 Task: In the  document action plan.txt Use the feature 'and check spelling and grammer' Select the body of letter and change paragraph spacing to  '1.5'Select the word  Good Afternoon and change font size to  25
Action: Mouse moved to (489, 297)
Screenshot: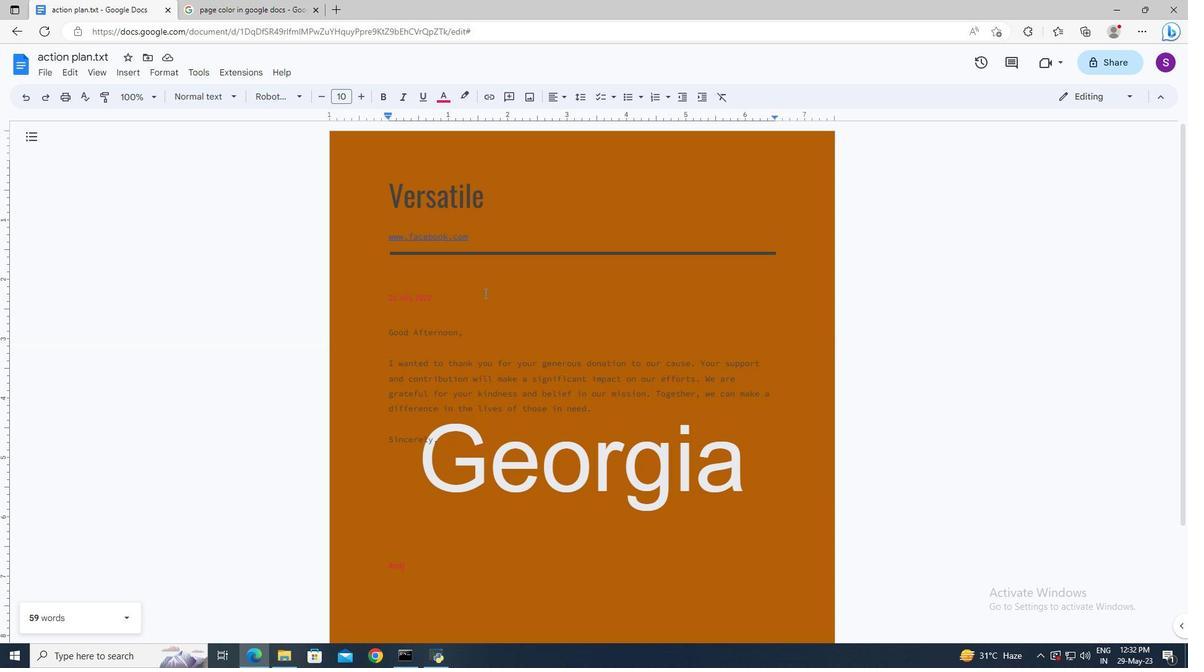 
Action: Mouse pressed left at (489, 297)
Screenshot: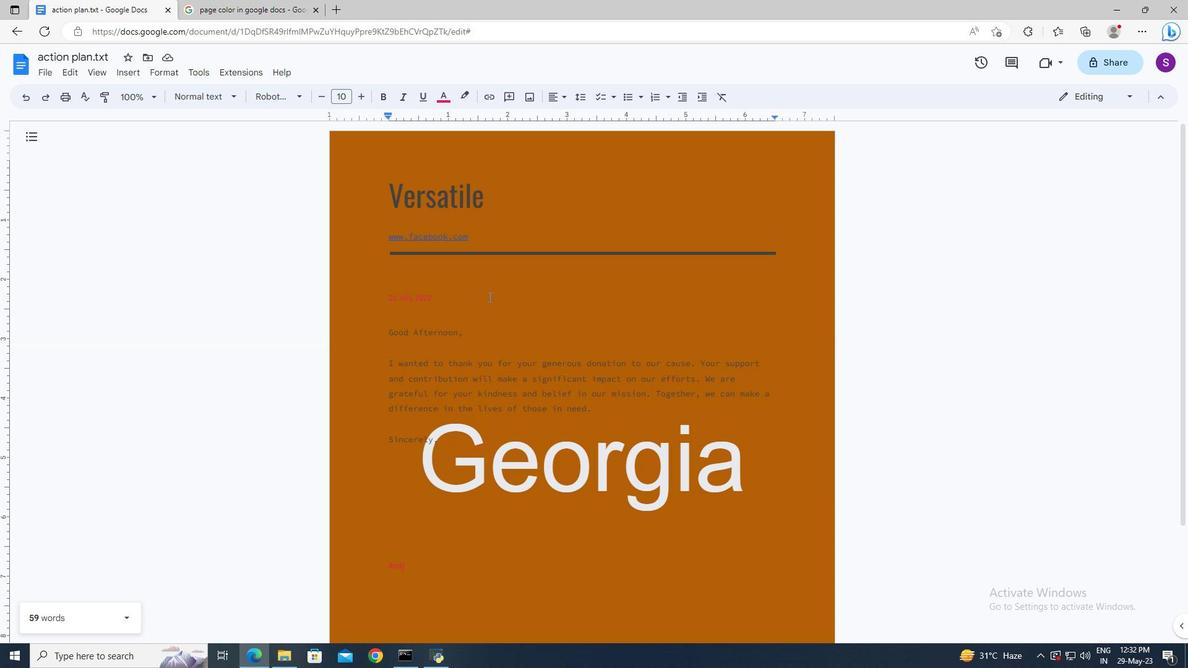 
Action: Mouse moved to (209, 69)
Screenshot: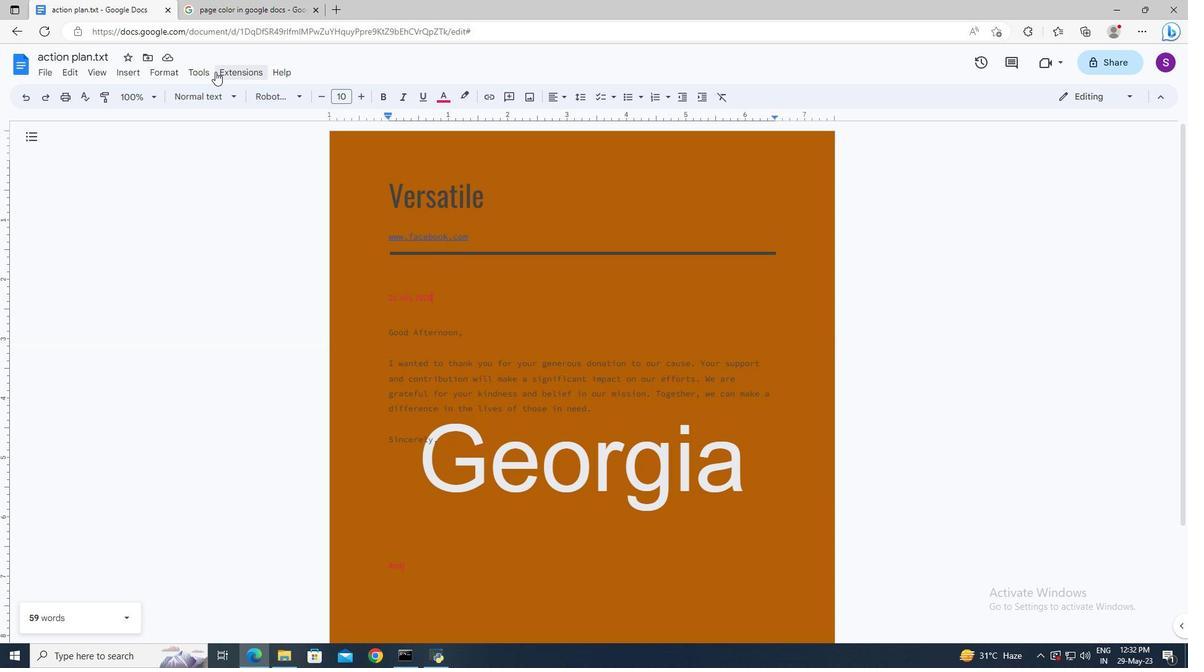 
Action: Mouse pressed left at (209, 69)
Screenshot: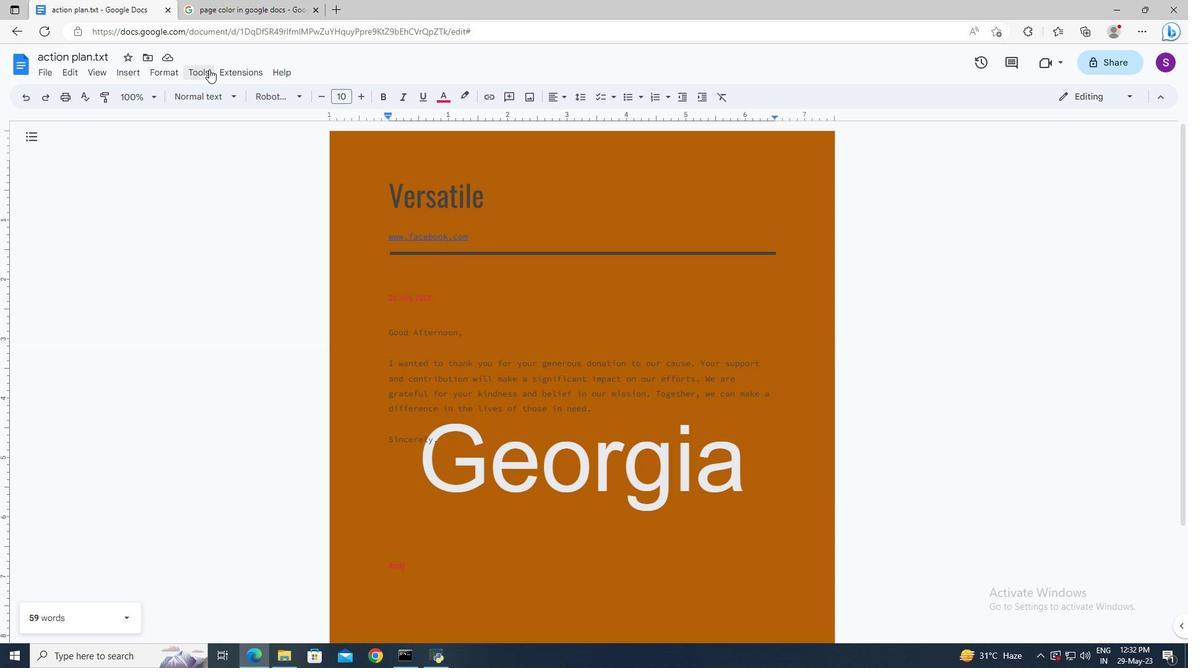 
Action: Mouse moved to (441, 100)
Screenshot: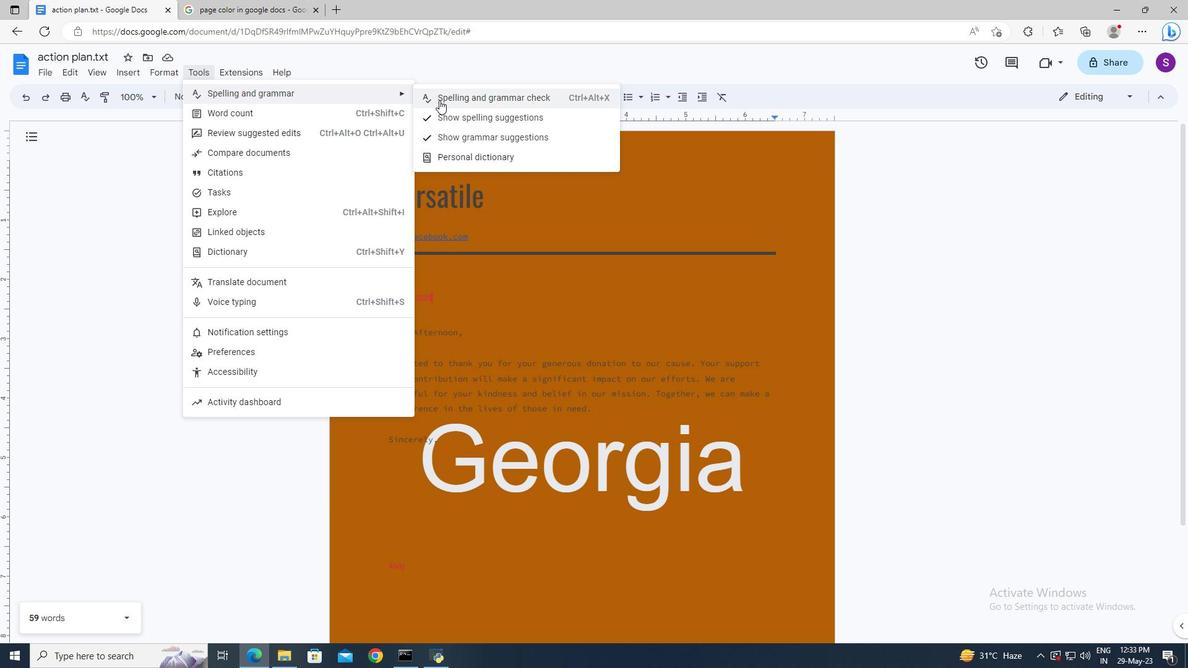 
Action: Mouse pressed left at (441, 100)
Screenshot: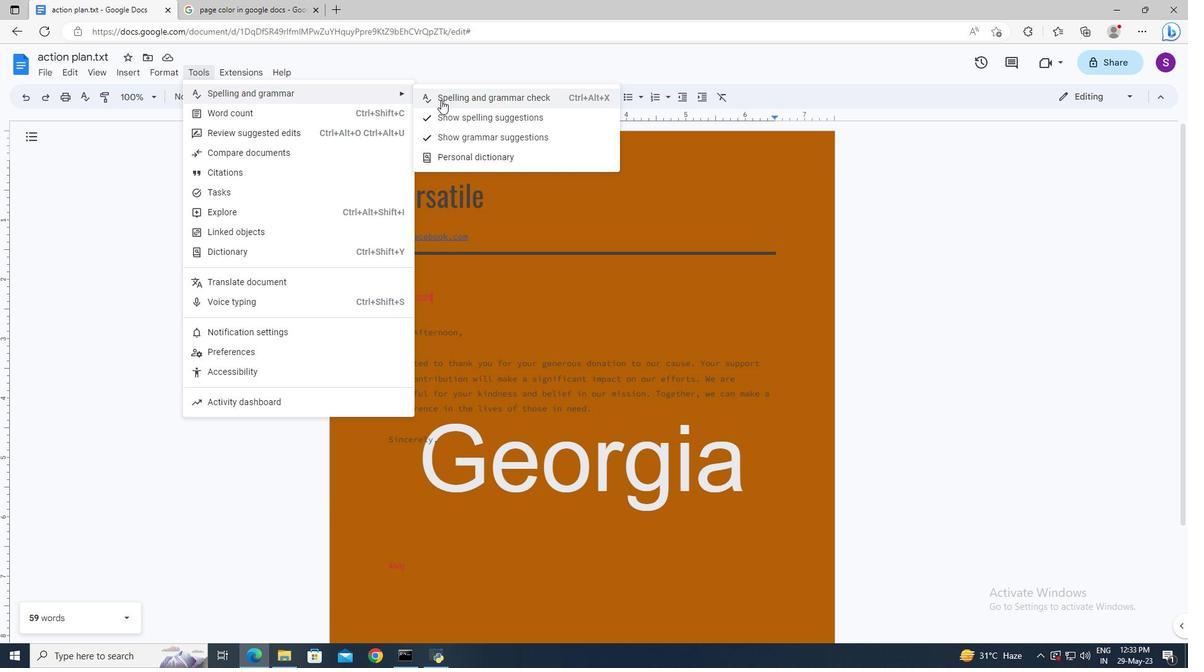
Action: Mouse moved to (389, 364)
Screenshot: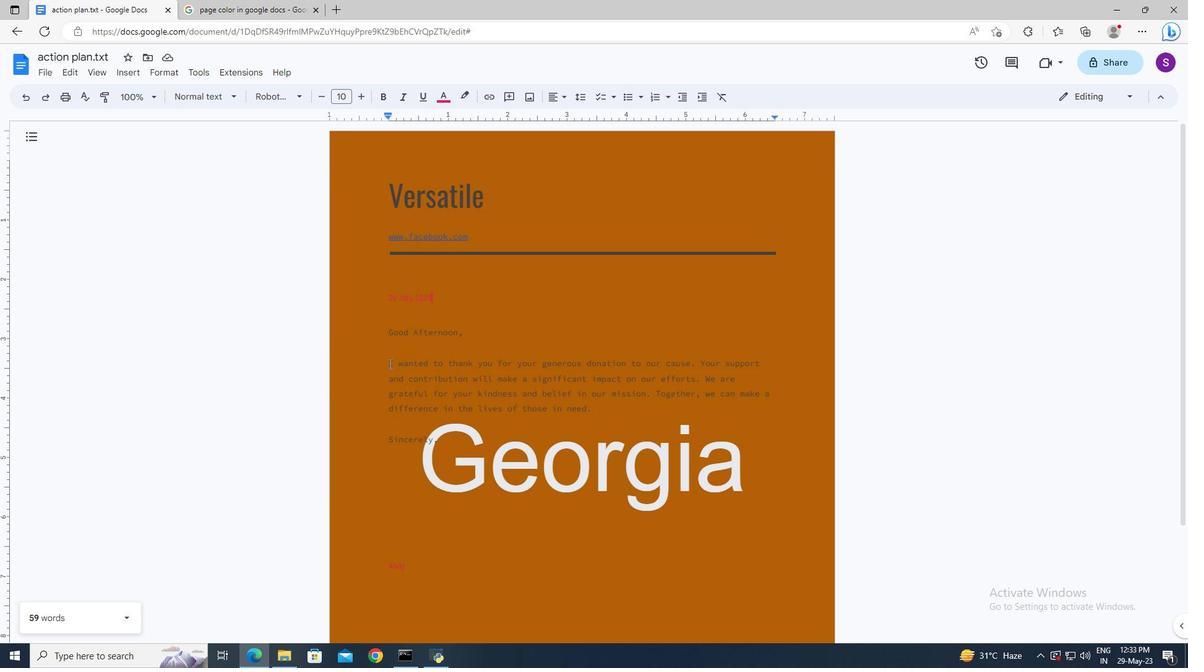 
Action: Mouse pressed left at (389, 364)
Screenshot: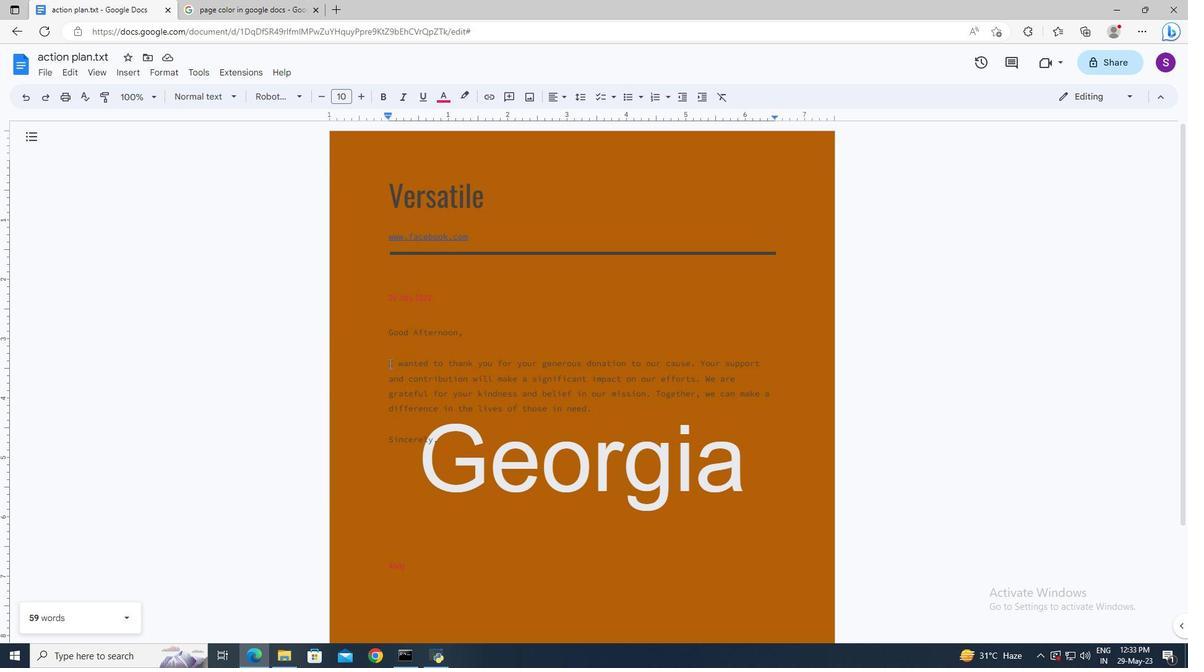 
Action: Key pressed <Key.shift><Key.down><Key.down><Key.down><Key.down>
Screenshot: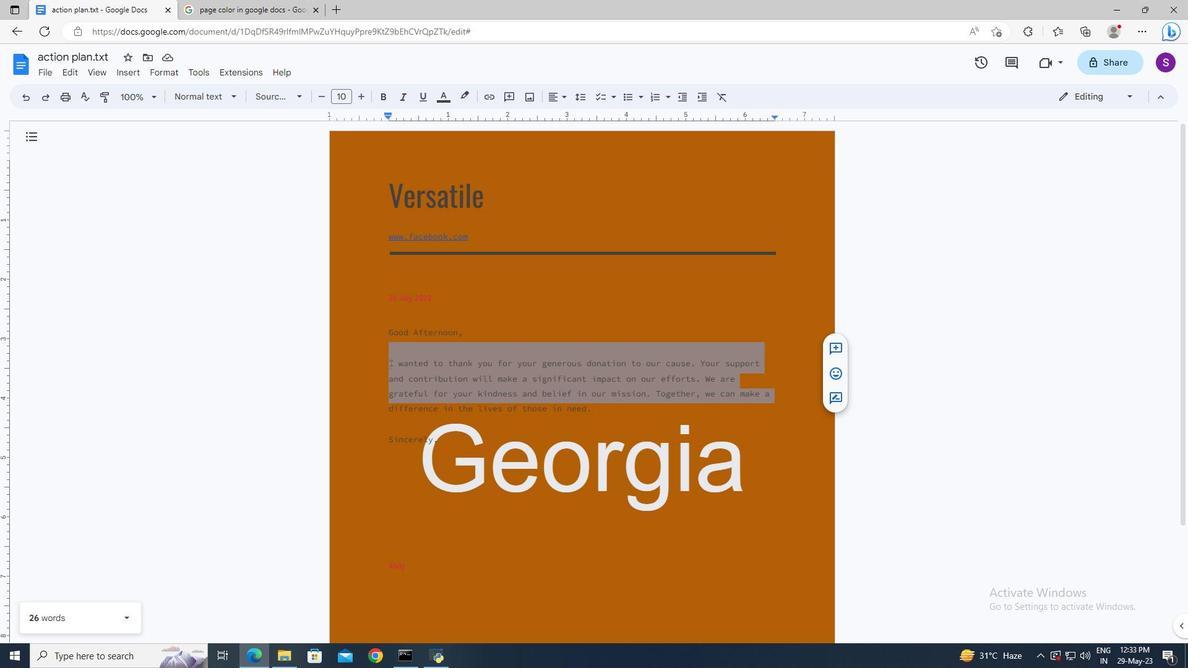 
Action: Mouse moved to (577, 96)
Screenshot: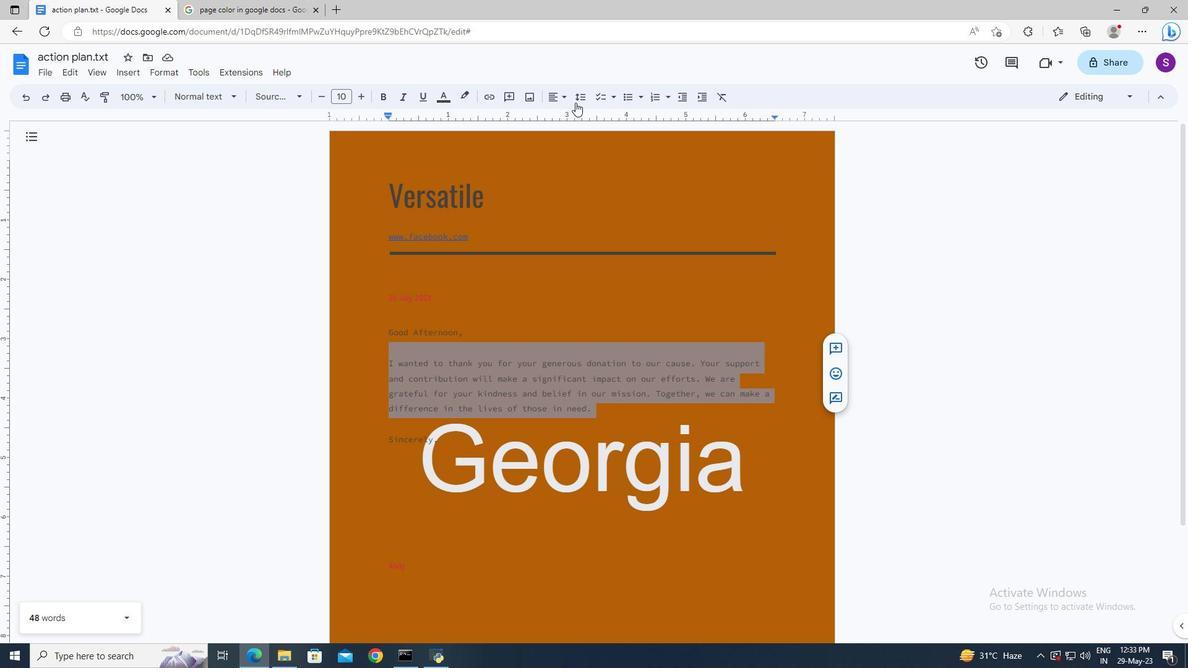 
Action: Mouse pressed left at (577, 96)
Screenshot: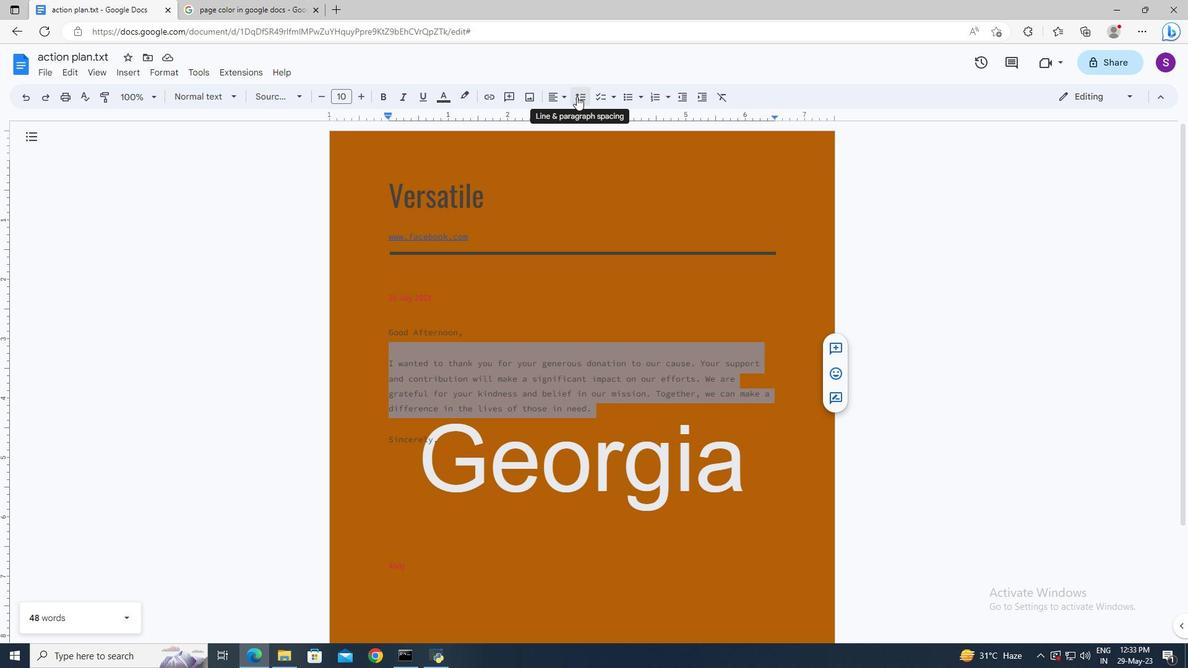 
Action: Mouse moved to (595, 160)
Screenshot: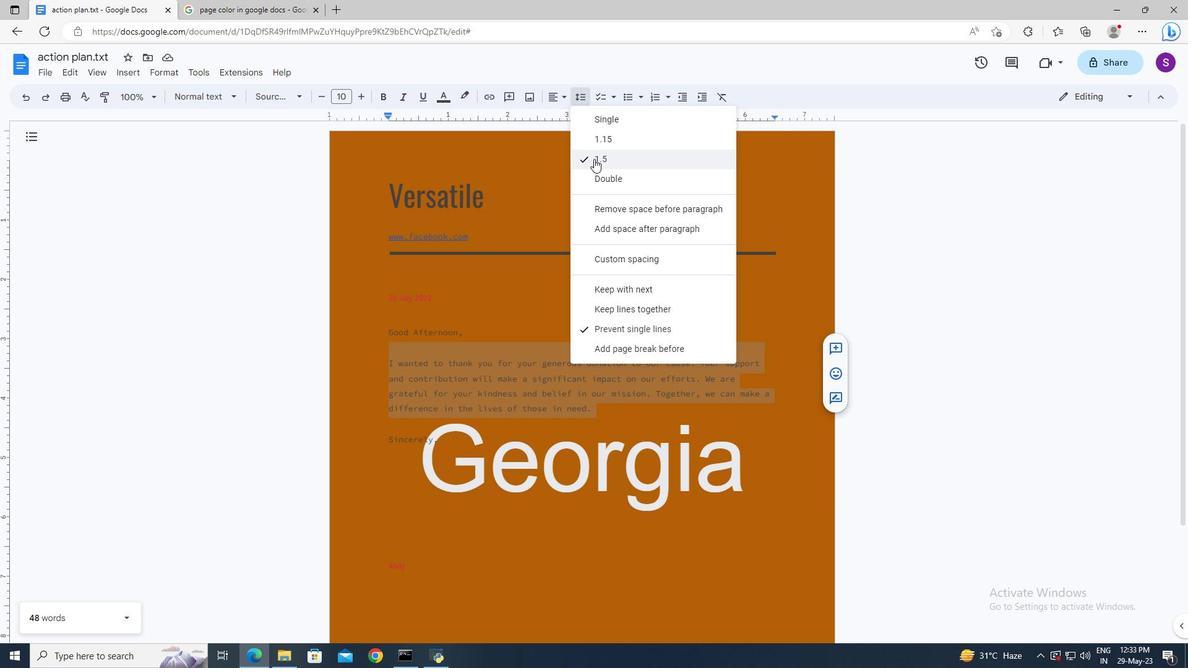 
Action: Mouse pressed left at (595, 160)
Screenshot: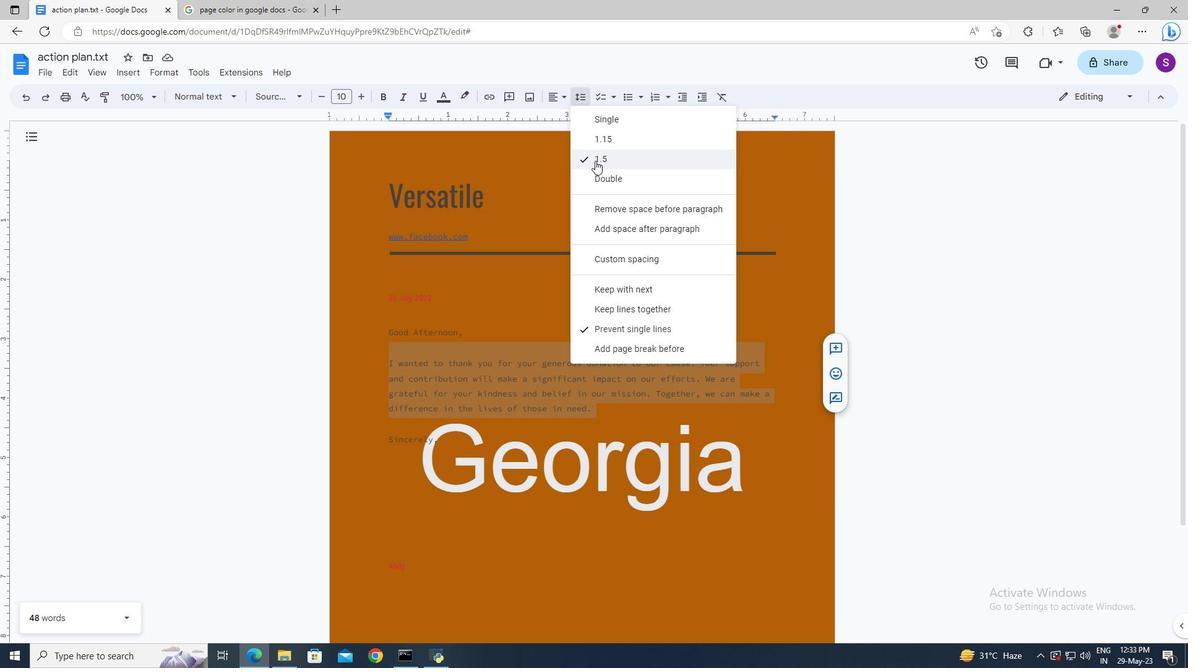 
Action: Mouse moved to (598, 161)
Screenshot: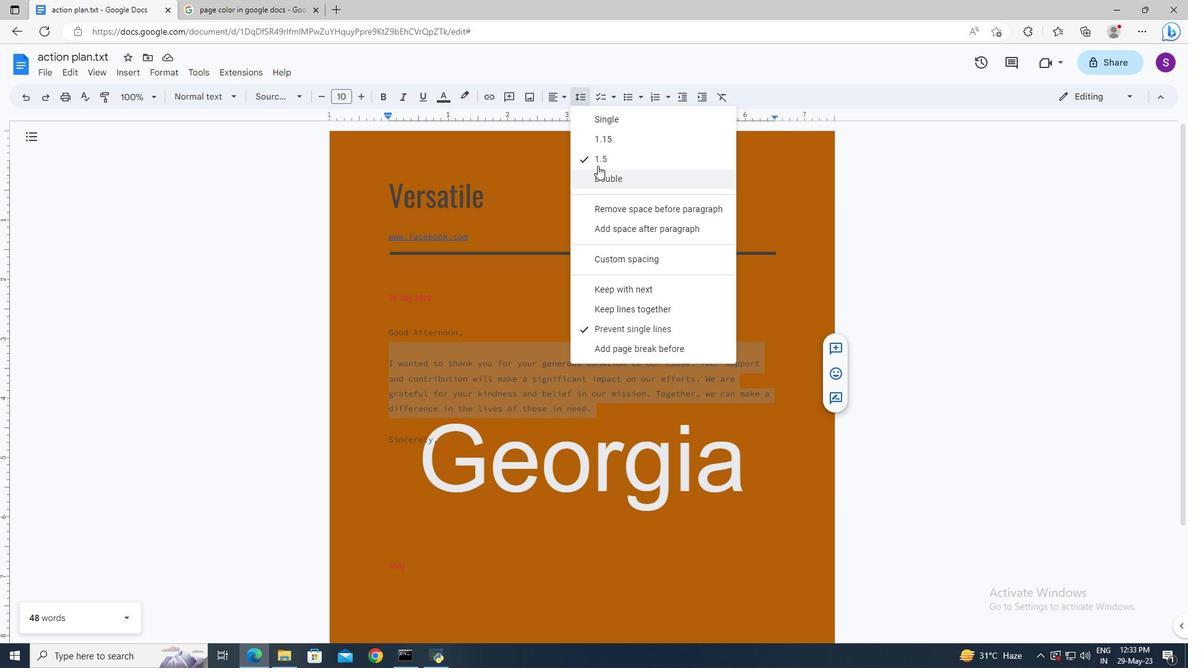 
Action: Mouse pressed left at (598, 161)
Screenshot: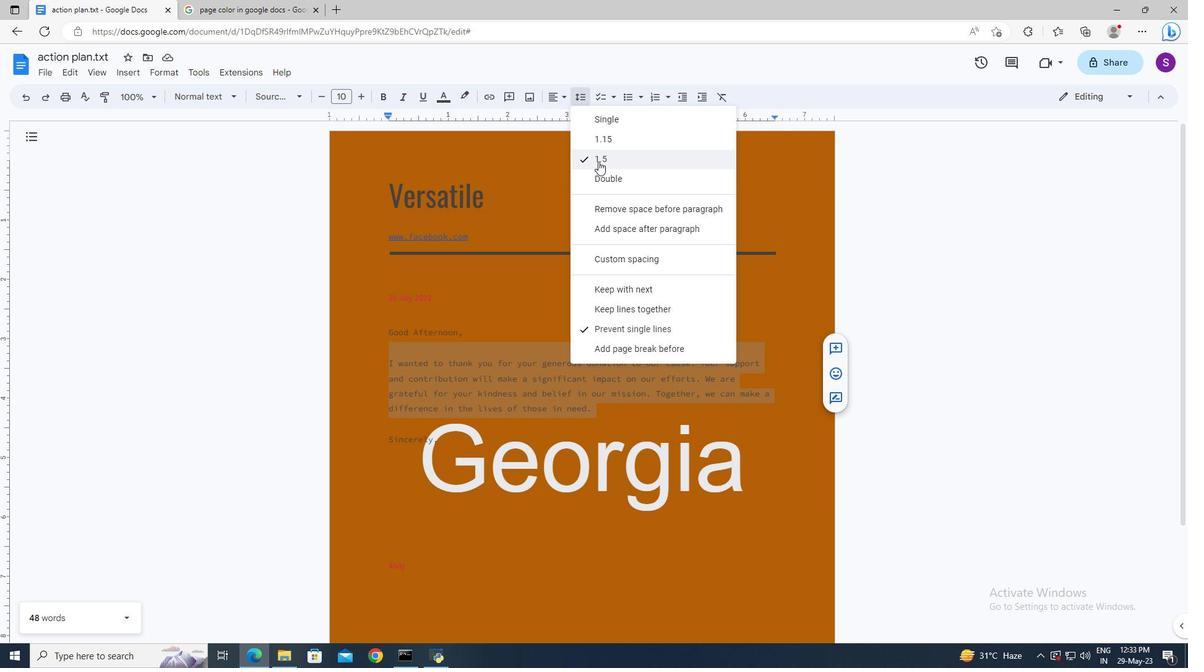 
Action: Mouse moved to (385, 331)
Screenshot: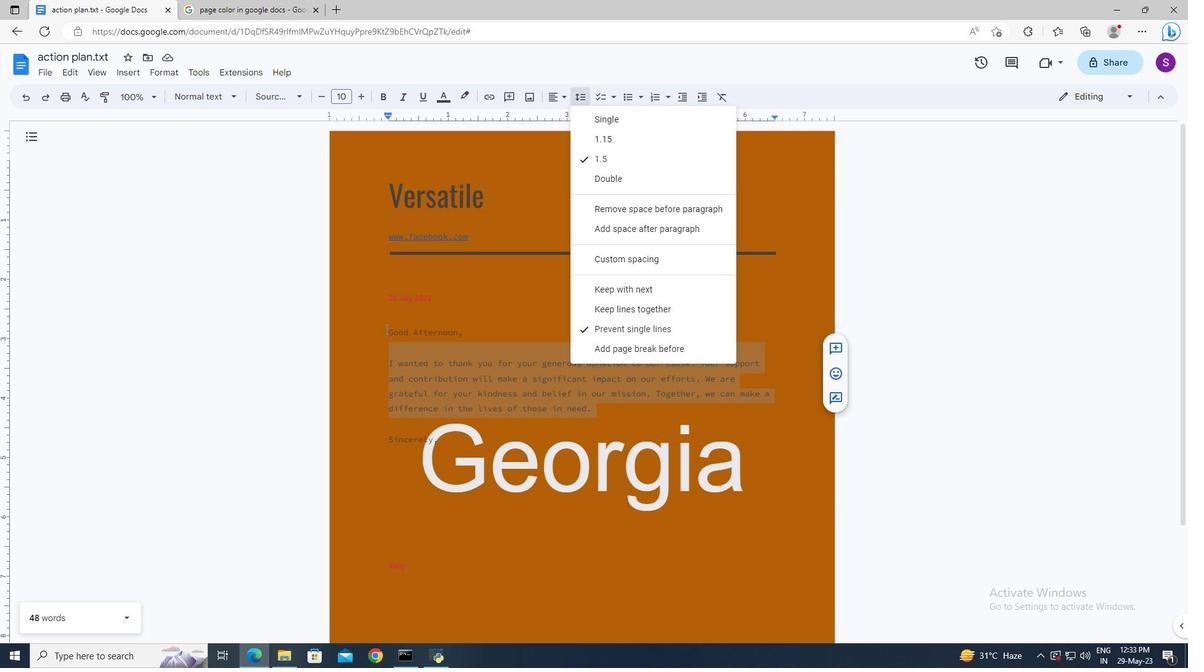 
Action: Mouse pressed left at (385, 331)
Screenshot: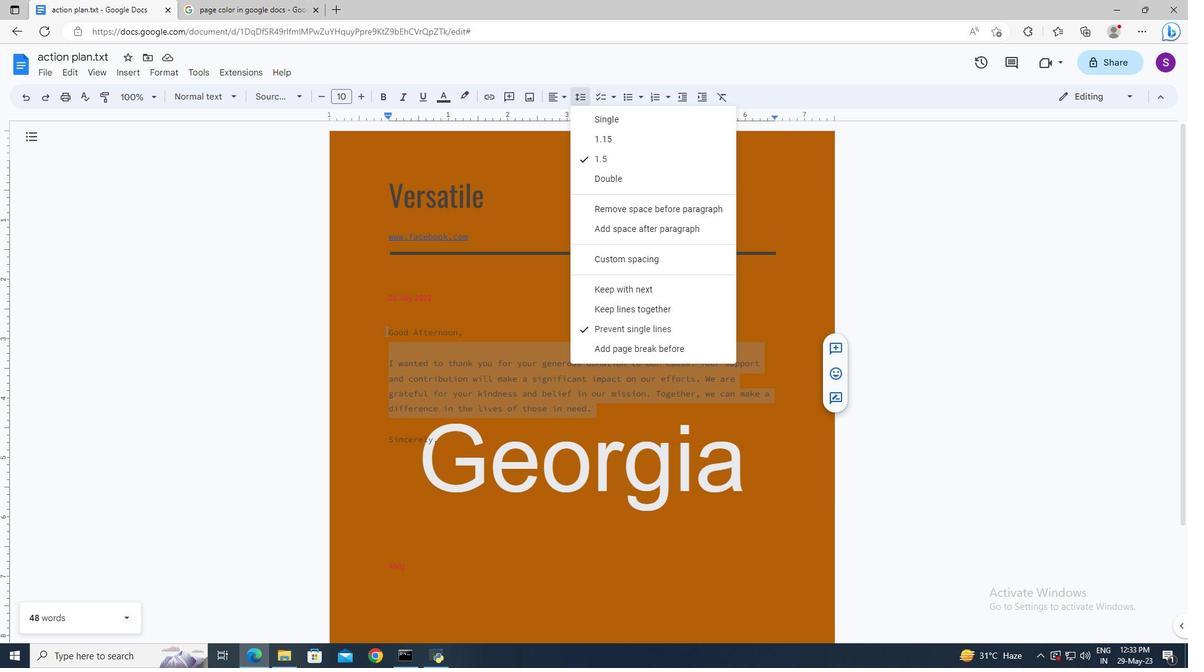
Action: Mouse moved to (434, 338)
Screenshot: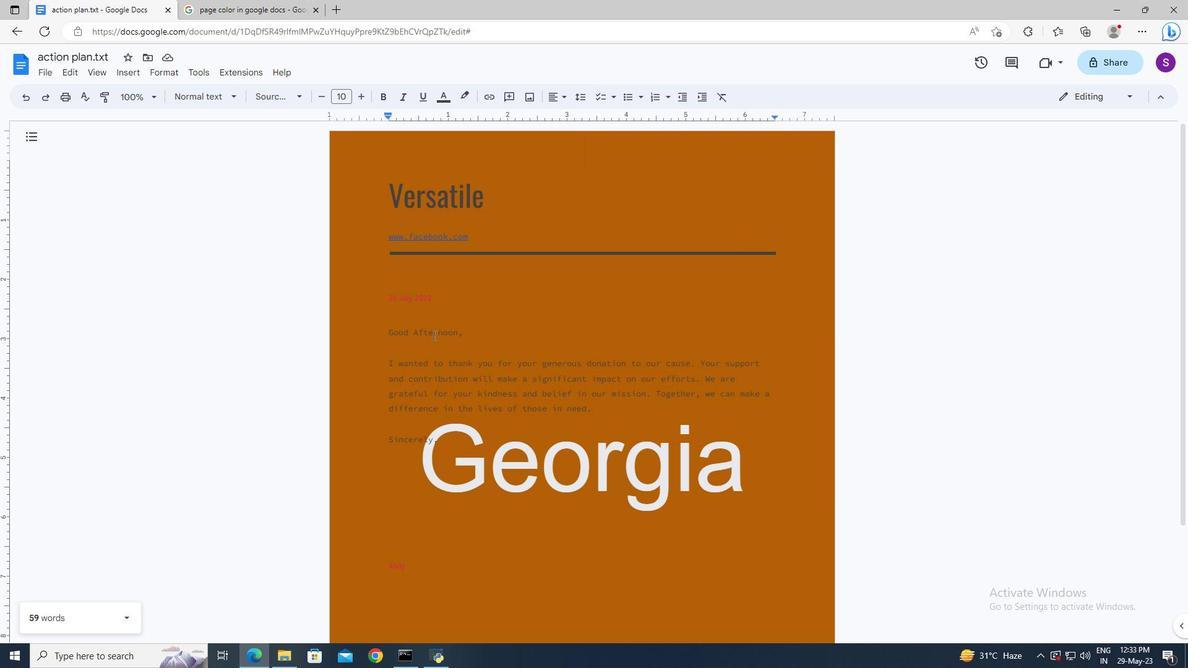 
Action: Key pressed <Key.shift><Key.right><Key.end>
Screenshot: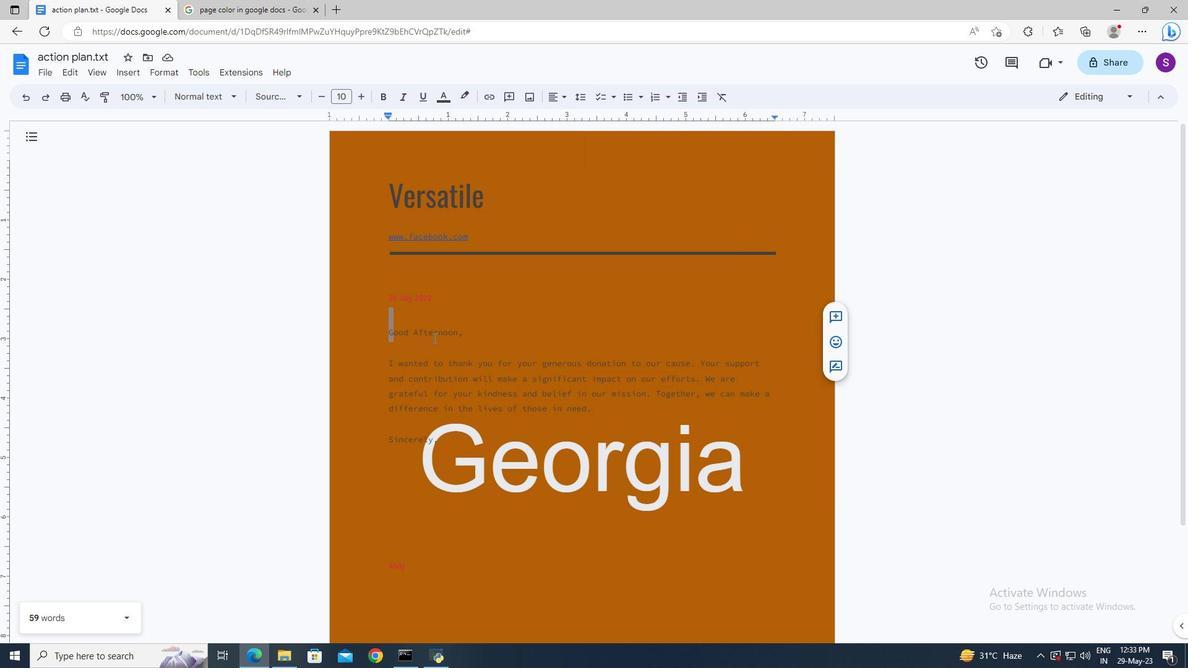 
Action: Mouse moved to (344, 94)
Screenshot: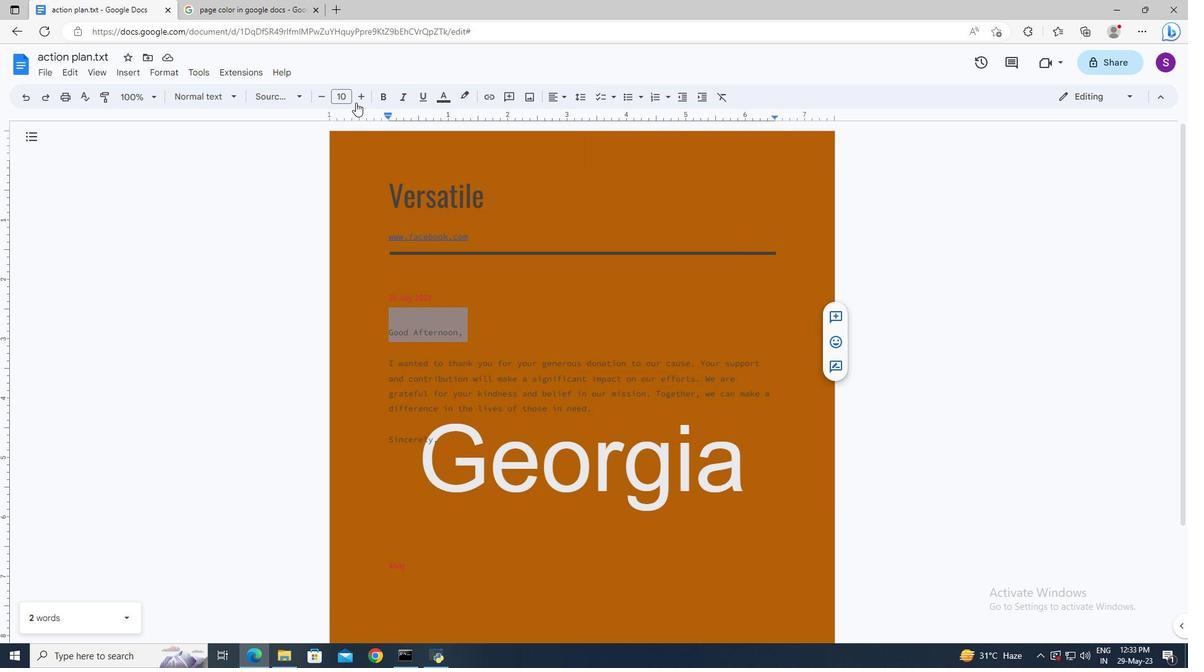 
Action: Mouse pressed left at (344, 94)
Screenshot: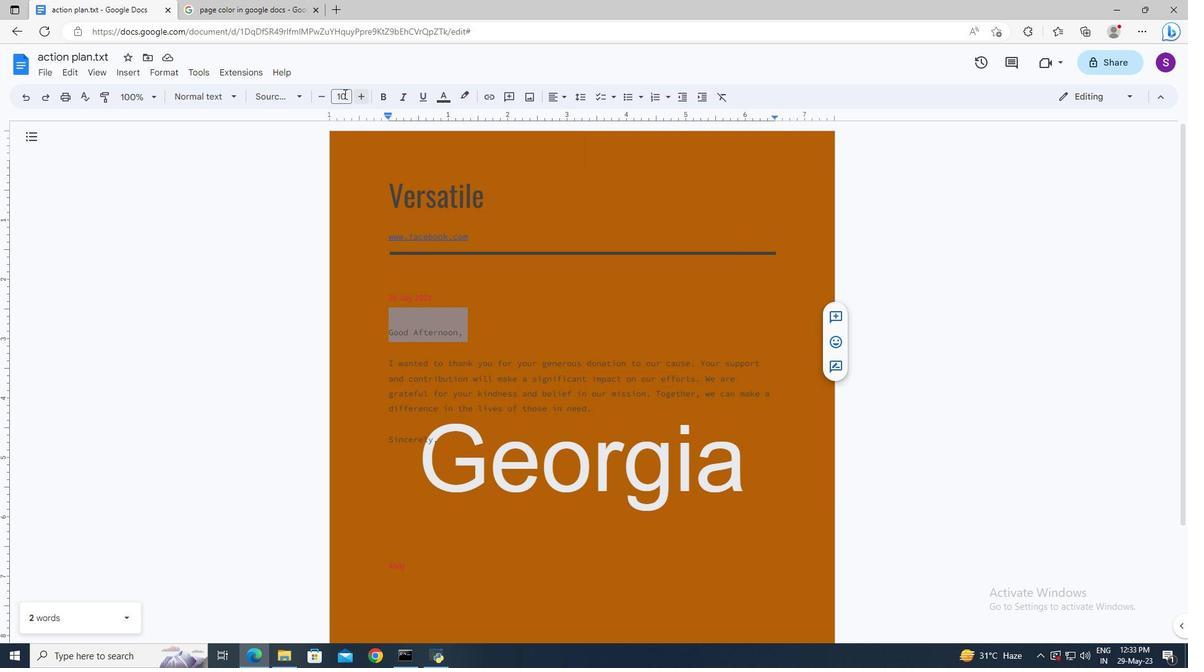 
Action: Key pressed 25<Key.enter>
Screenshot: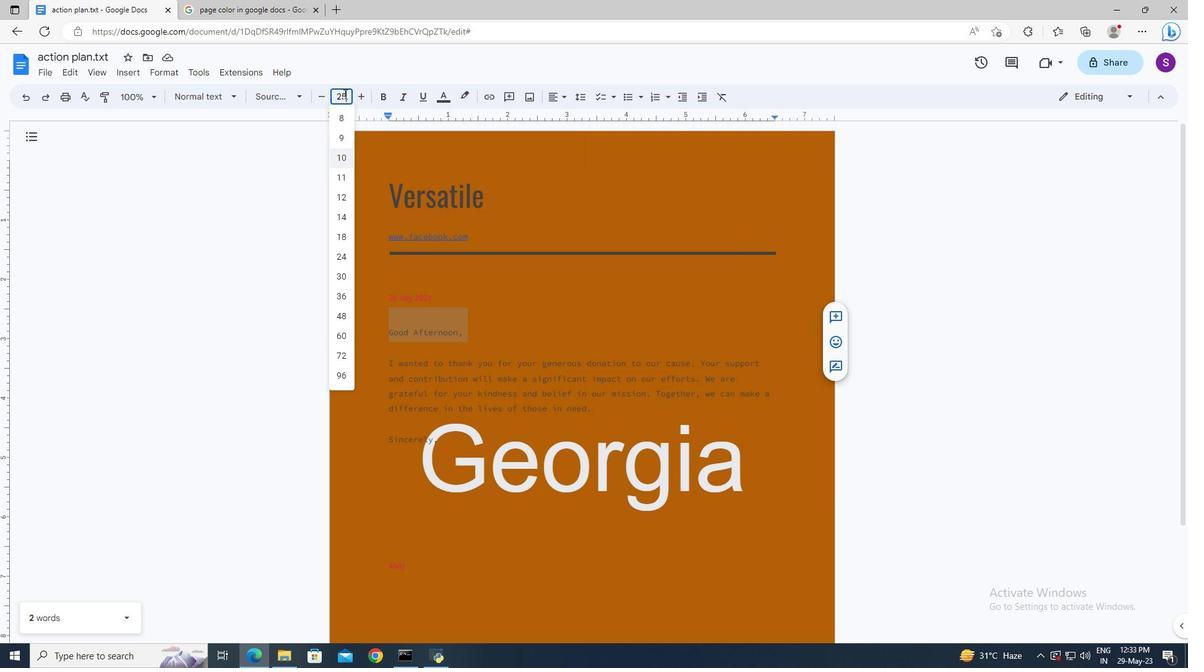
Action: Mouse moved to (616, 331)
Screenshot: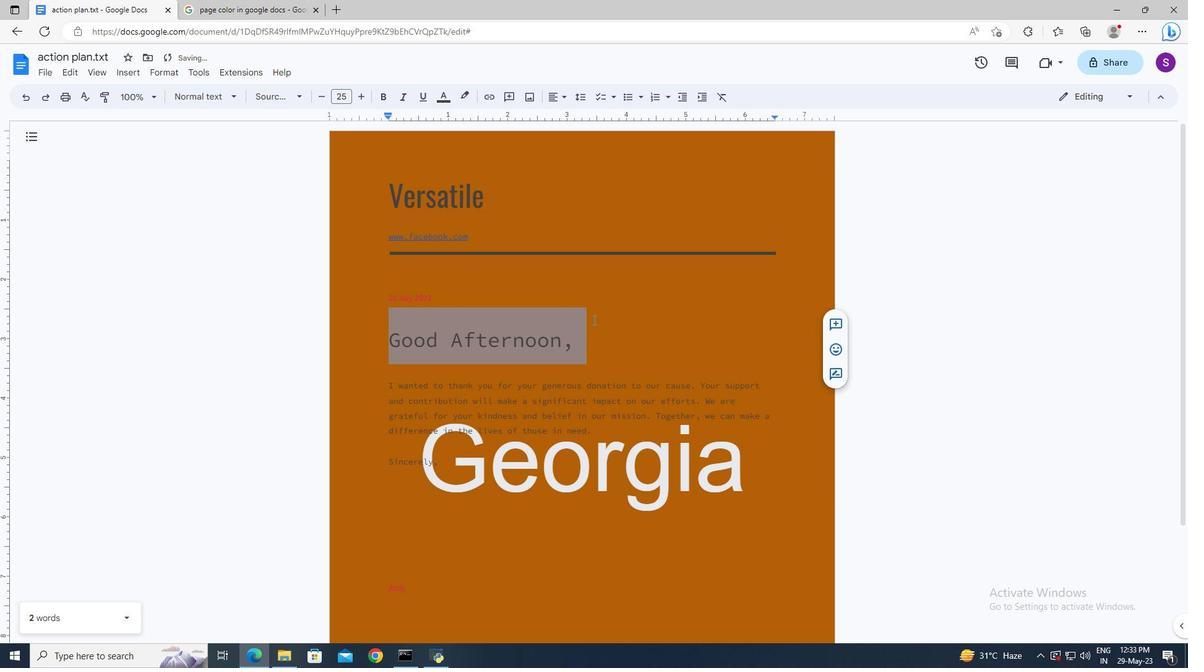 
Action: Mouse pressed left at (616, 331)
Screenshot: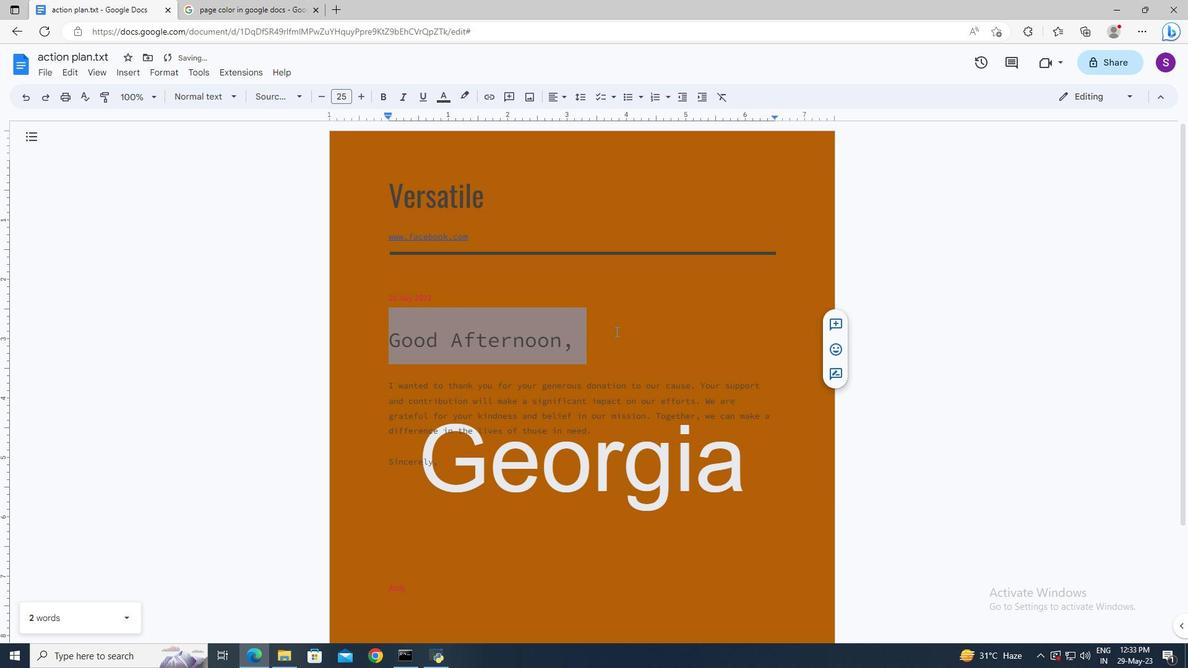 
Action: Mouse moved to (616, 331)
Screenshot: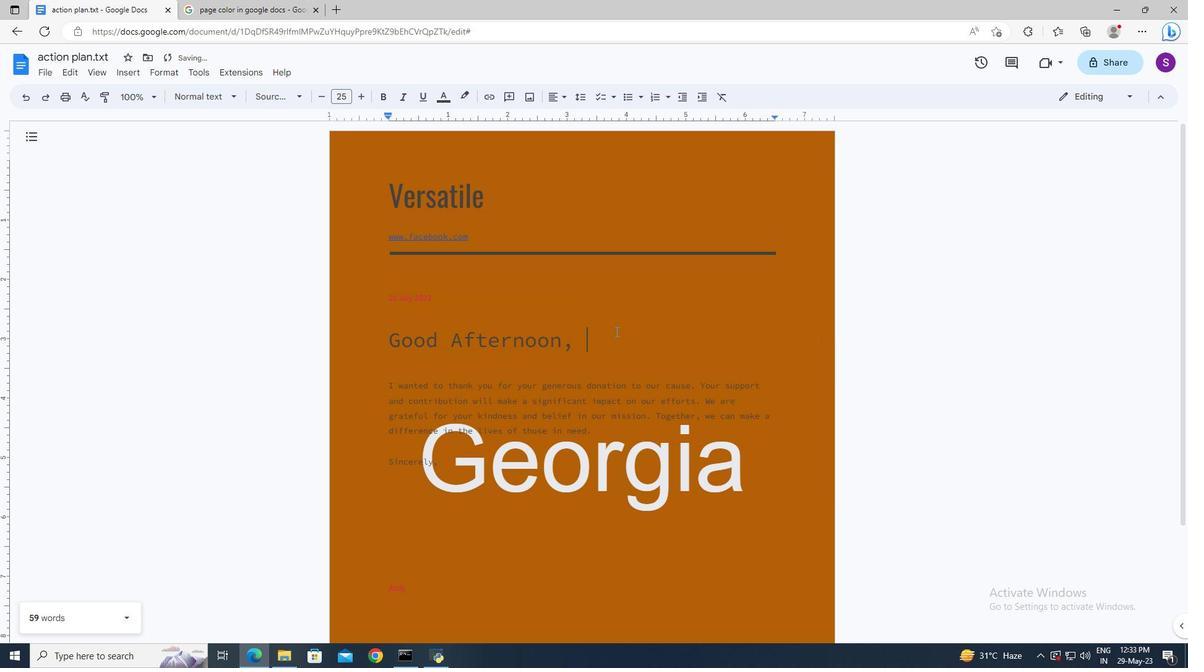 
